Task: Find and verify the email address for Itachi Uchiha in the contact list.
Action: Mouse moved to (18, 89)
Screenshot: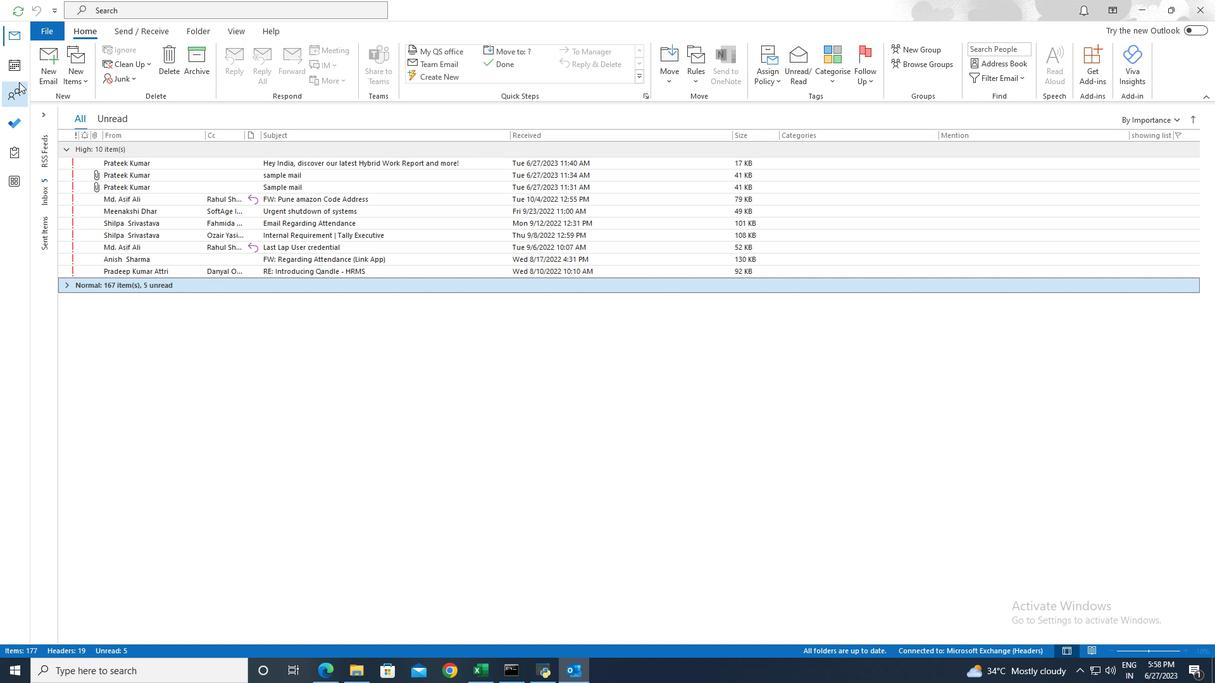 
Action: Mouse pressed left at (18, 89)
Screenshot: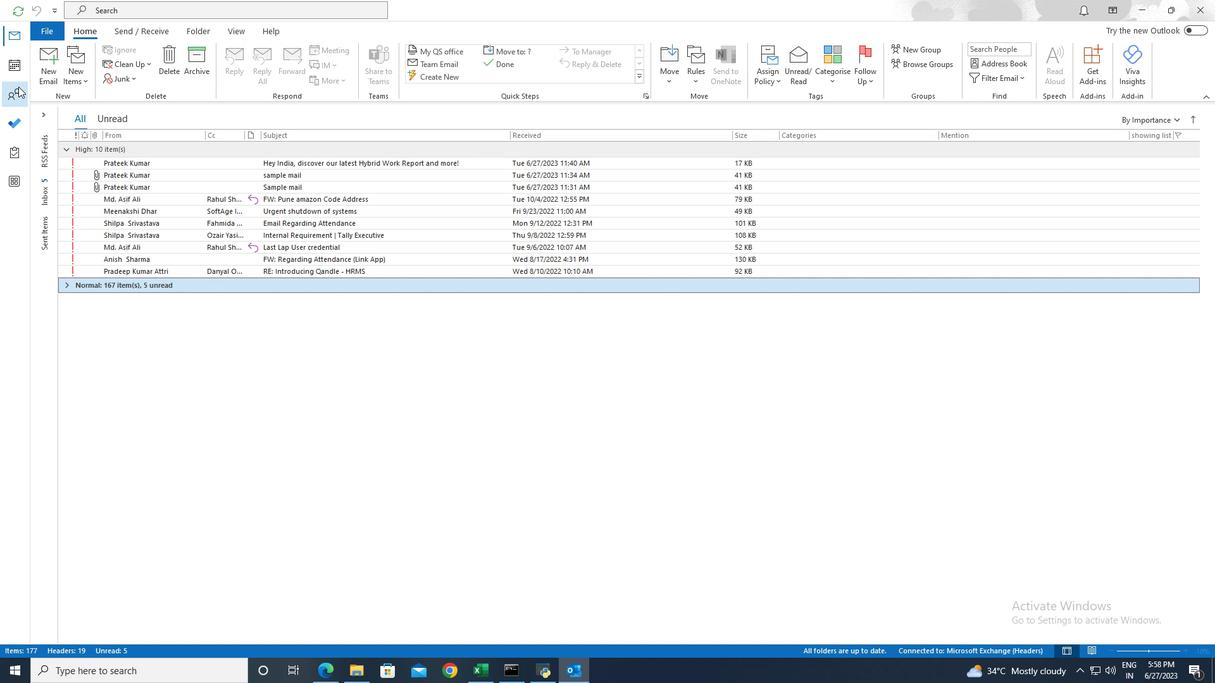 
Action: Mouse moved to (327, 8)
Screenshot: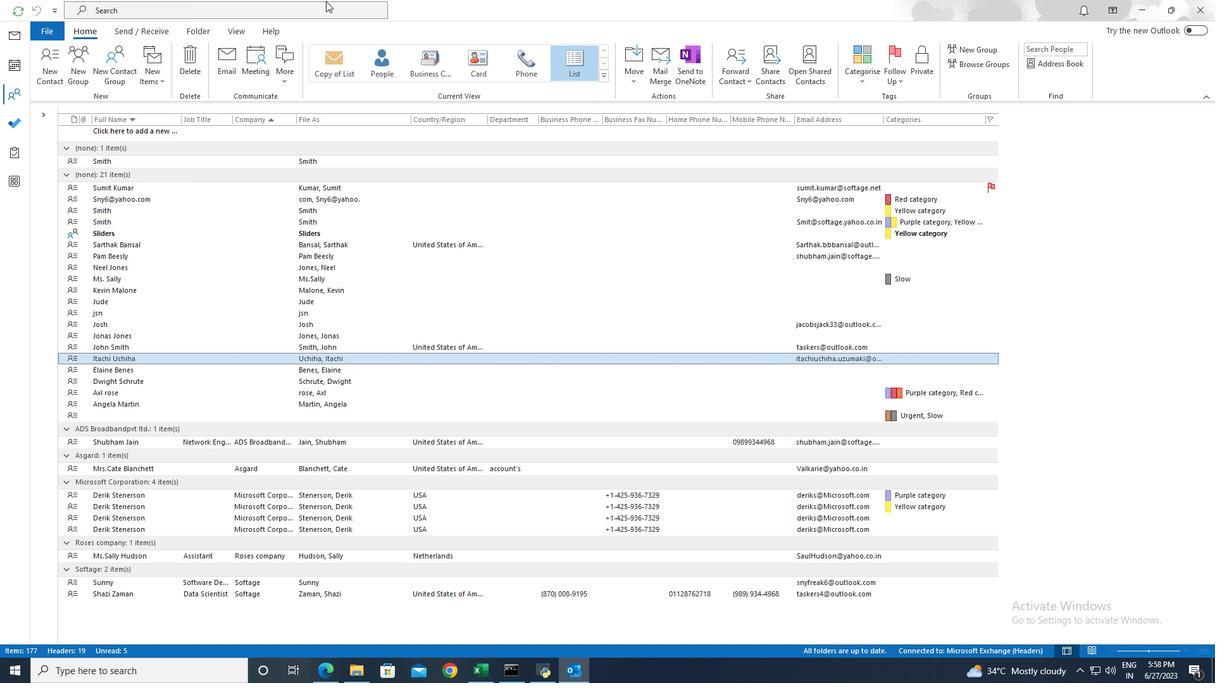 
Action: Mouse pressed left at (327, 8)
Screenshot: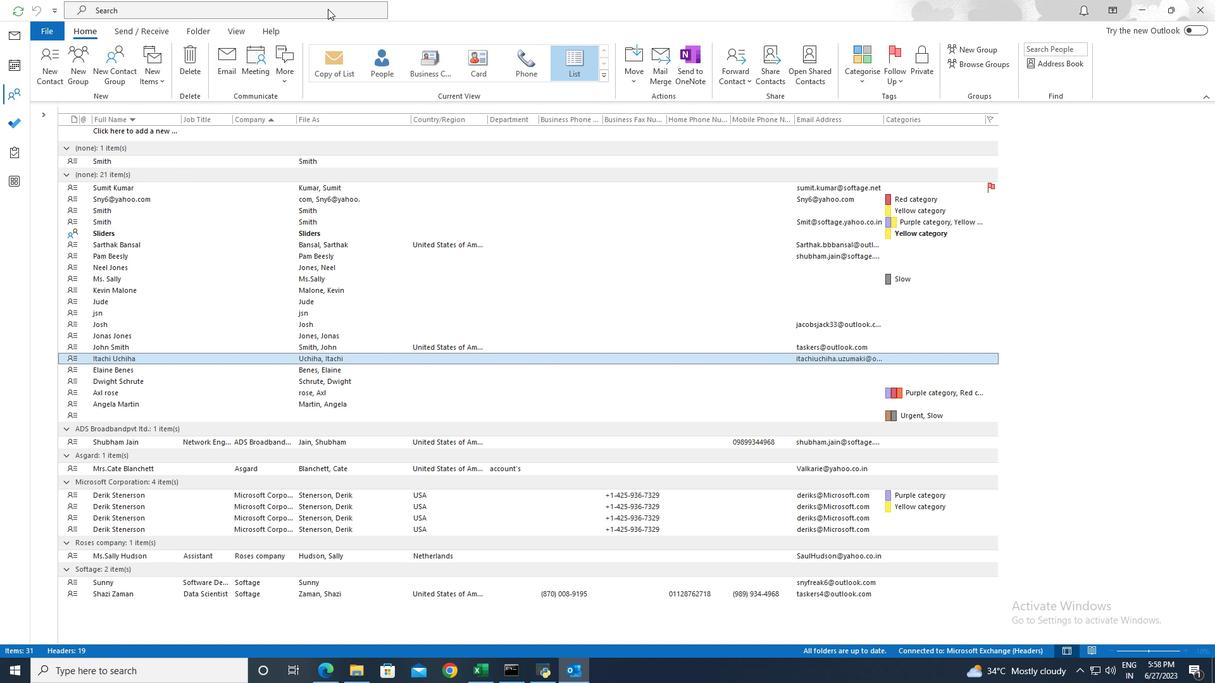 
Action: Mouse moved to (439, 10)
Screenshot: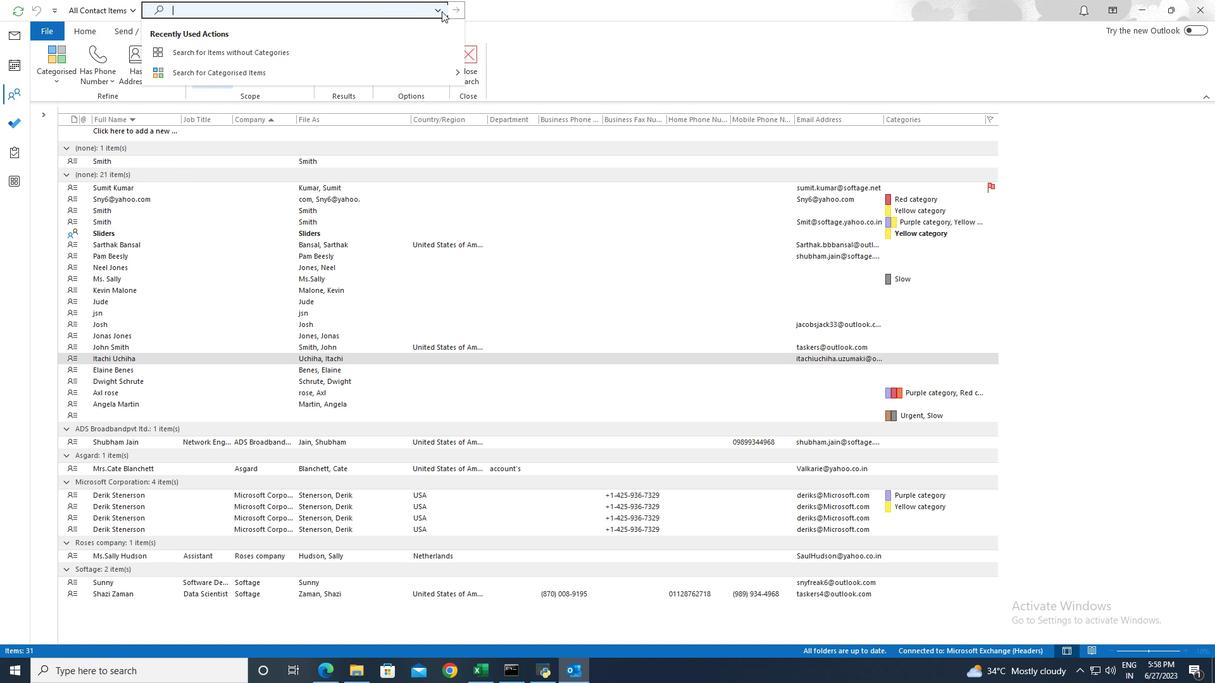 
Action: Mouse pressed left at (439, 10)
Screenshot: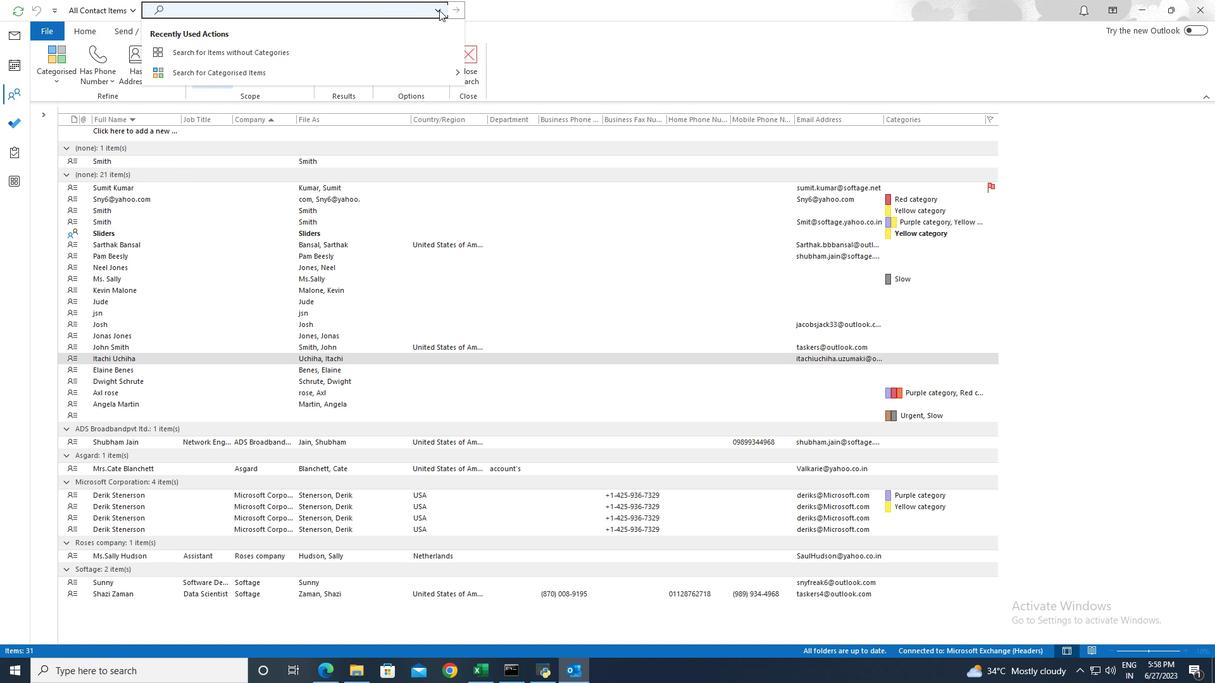 
Action: Mouse moved to (229, 269)
Screenshot: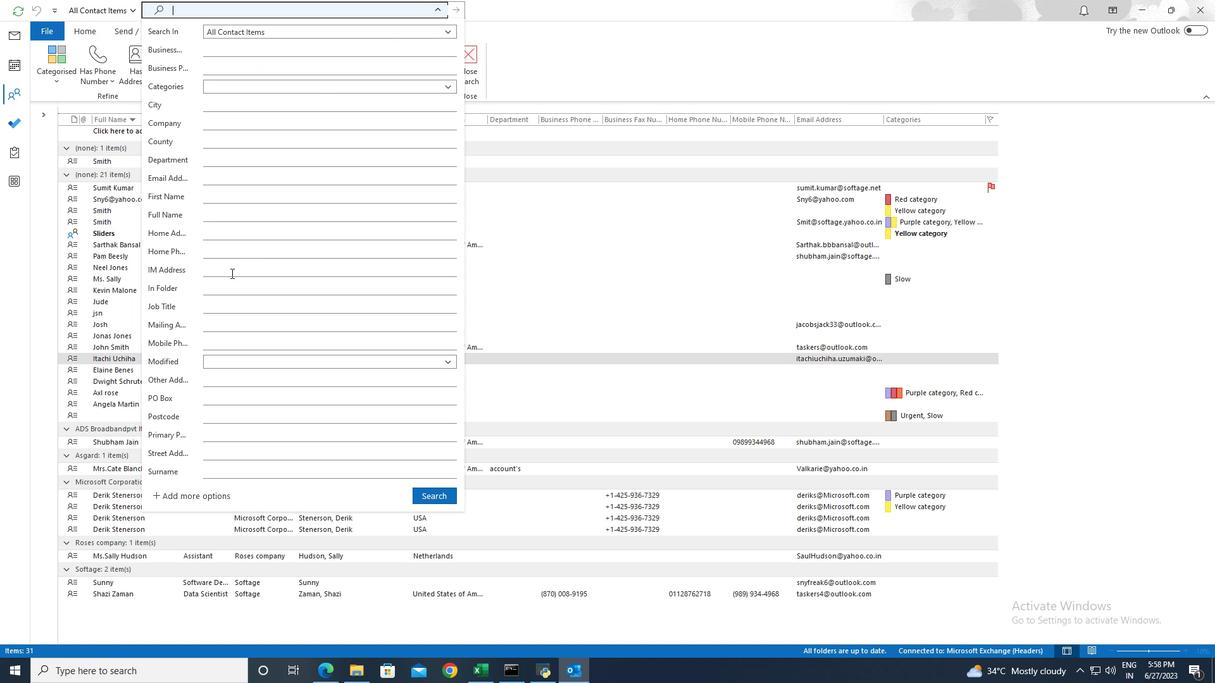 
Action: Mouse pressed left at (229, 269)
Screenshot: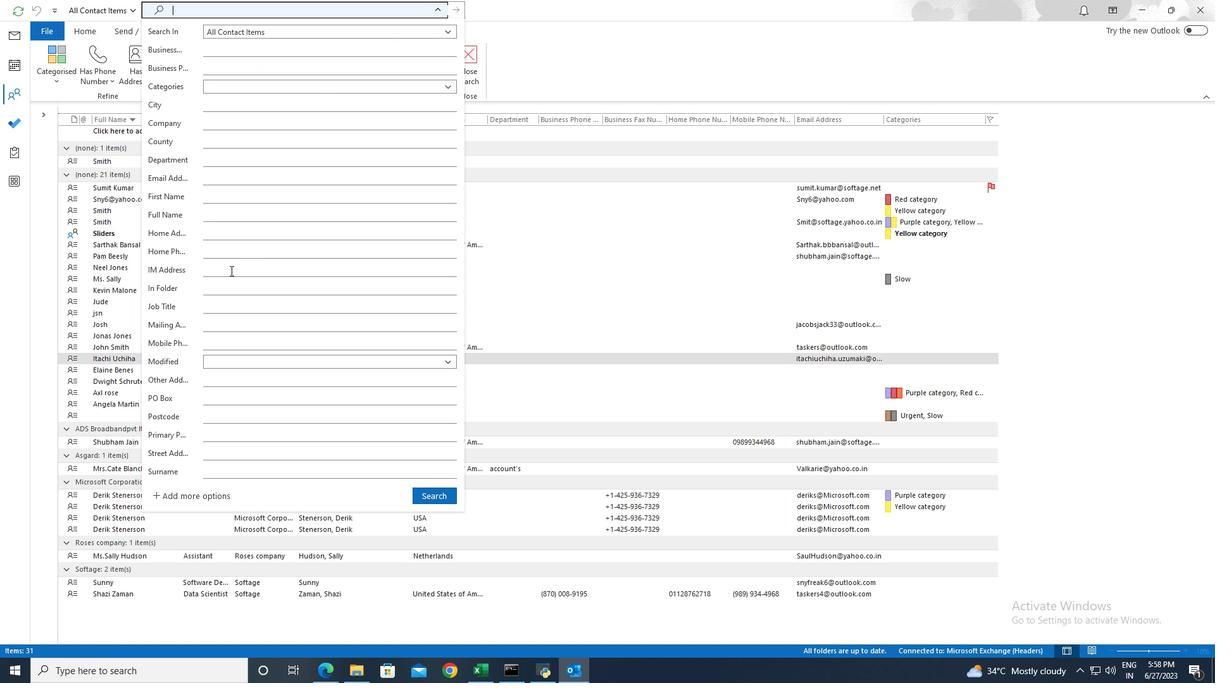 
Action: Key pressed uchiha.uzumaki<Key.shift>@softage.net
Screenshot: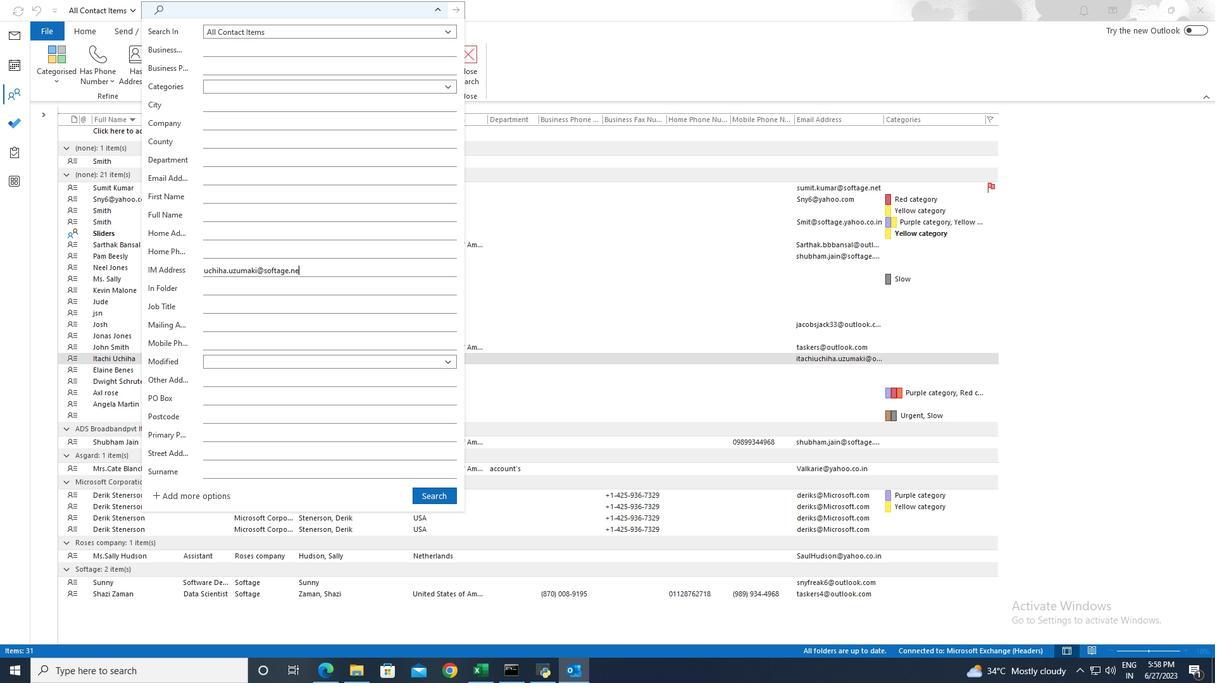 
Action: Mouse moved to (431, 493)
Screenshot: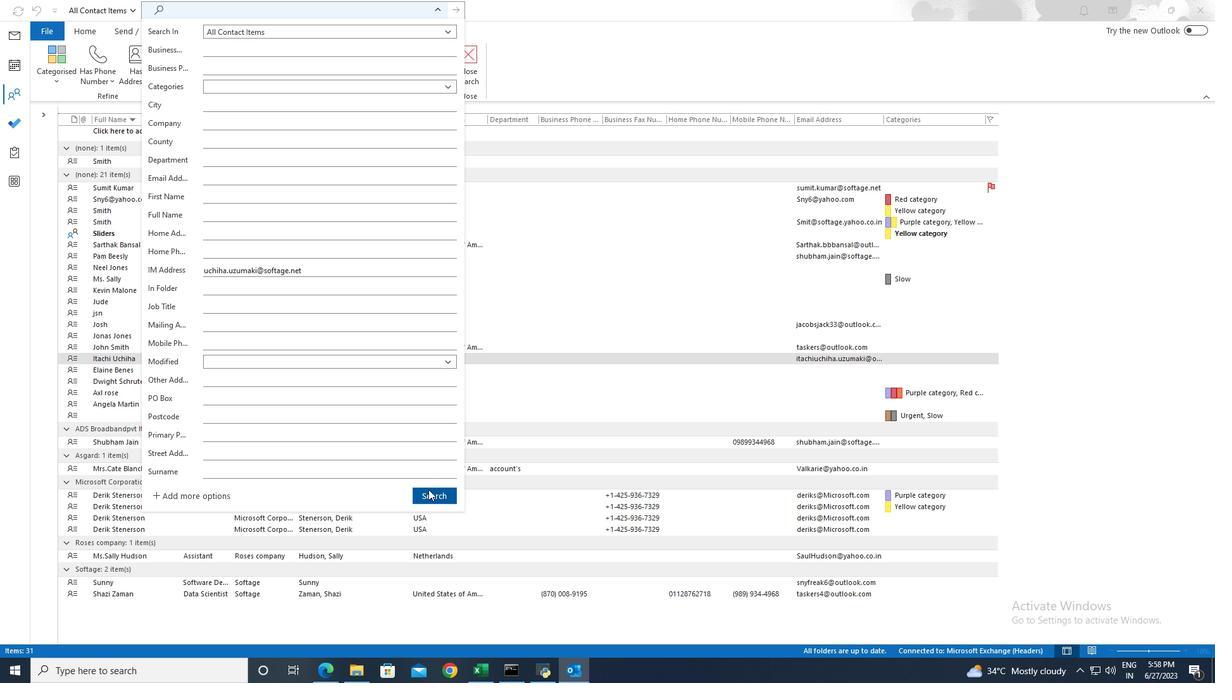 
Action: Mouse pressed left at (431, 493)
Screenshot: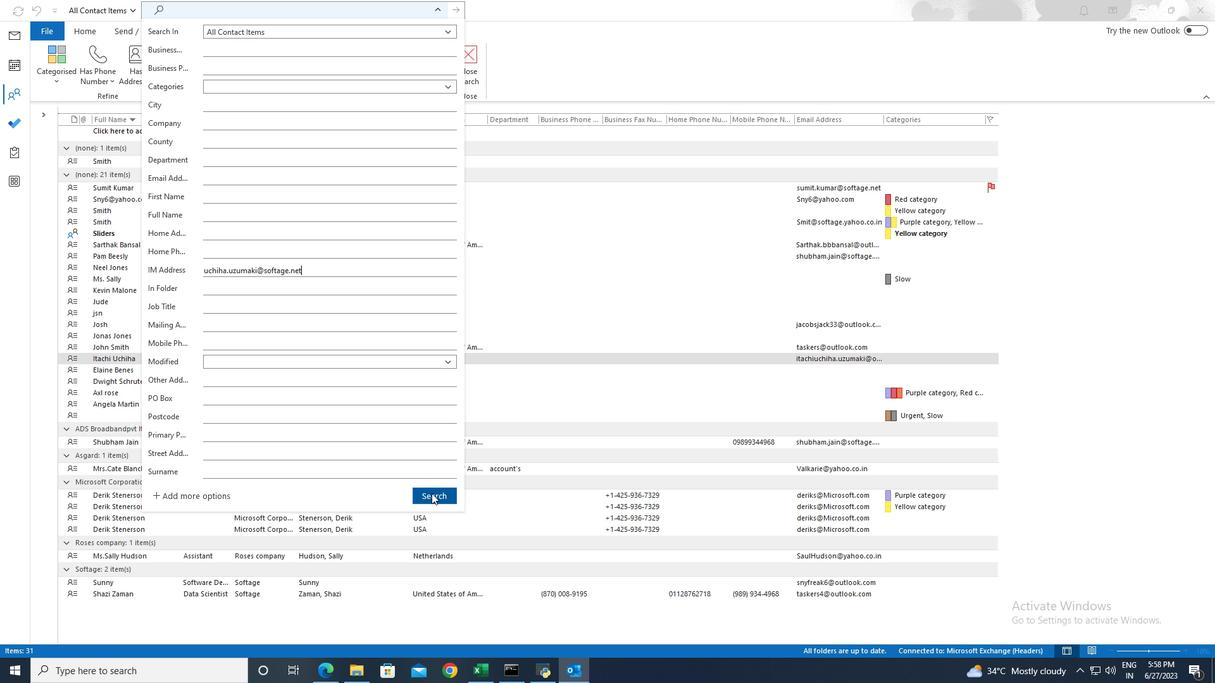 
Action: Mouse moved to (431, 493)
Screenshot: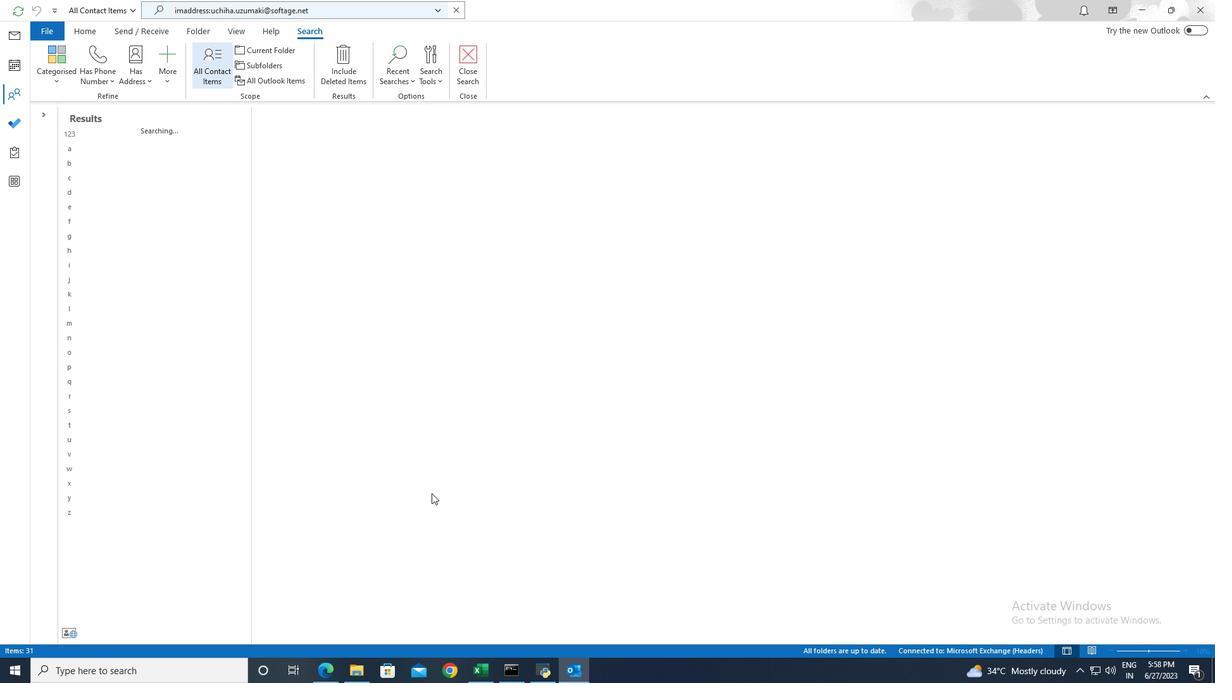 
